 Task: Create a rule from the Recommended list, Task Added to this Project -> add SubTasks in the project TracePlan with SubTasks Gather and Analyse Requirements , Design and Implement Solution , System Test and UAT , Release to Production / Go Live.
Action: Mouse moved to (69, 378)
Screenshot: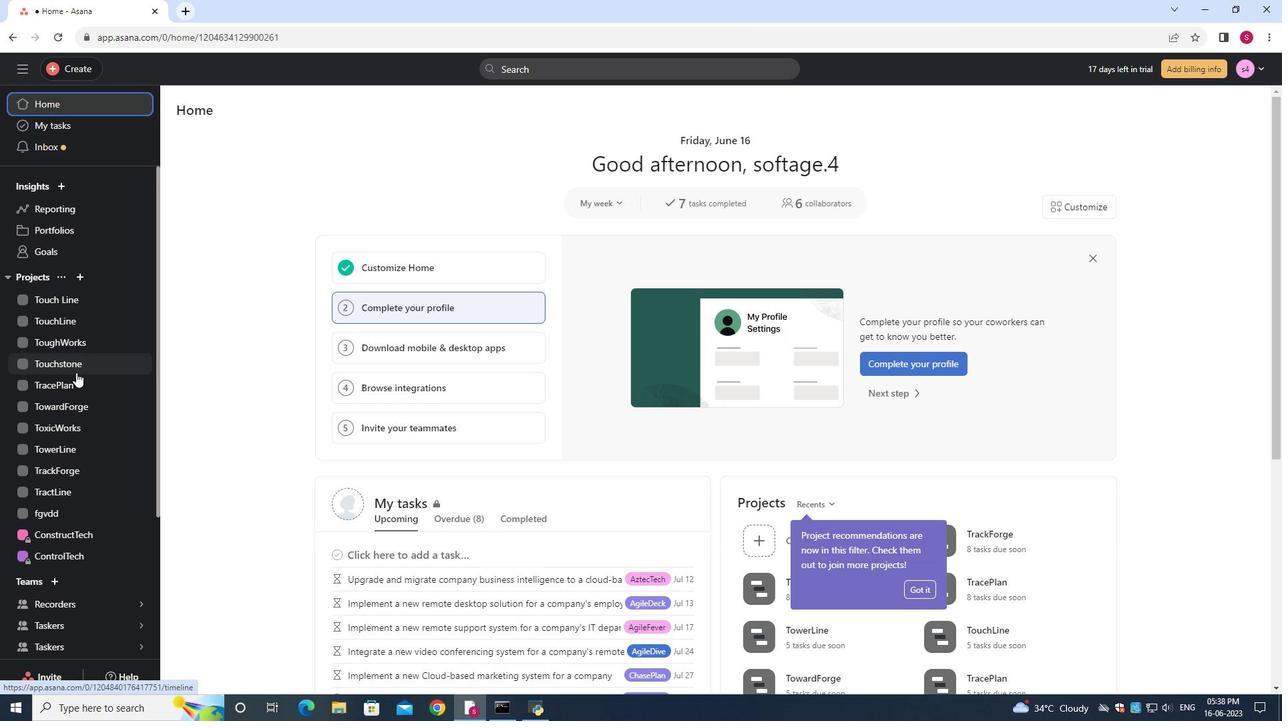
Action: Mouse pressed left at (69, 378)
Screenshot: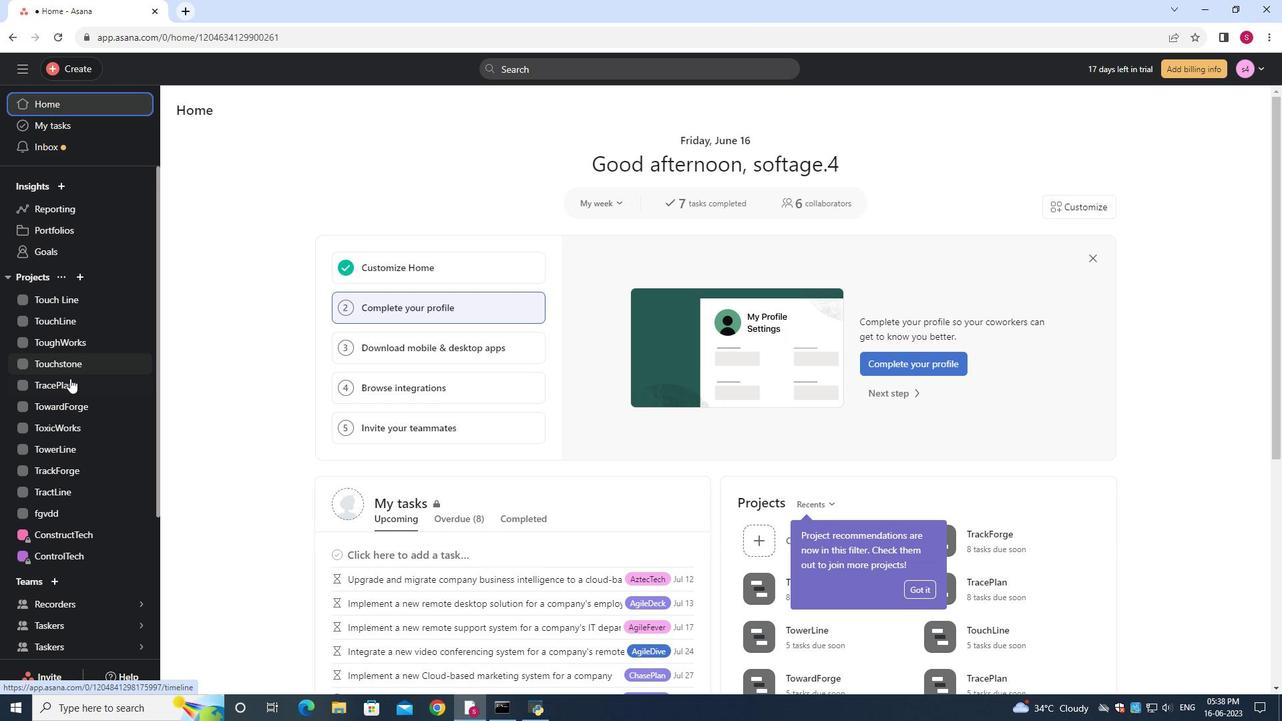 
Action: Mouse moved to (1244, 118)
Screenshot: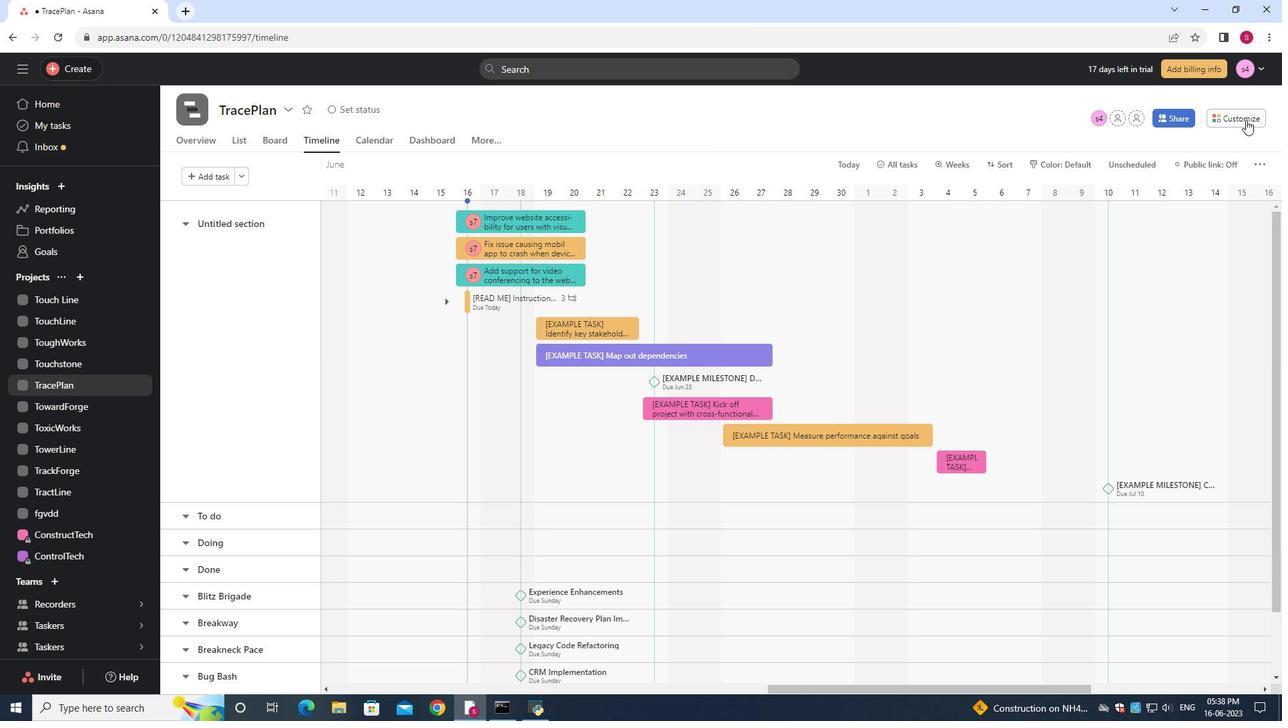 
Action: Mouse pressed left at (1244, 118)
Screenshot: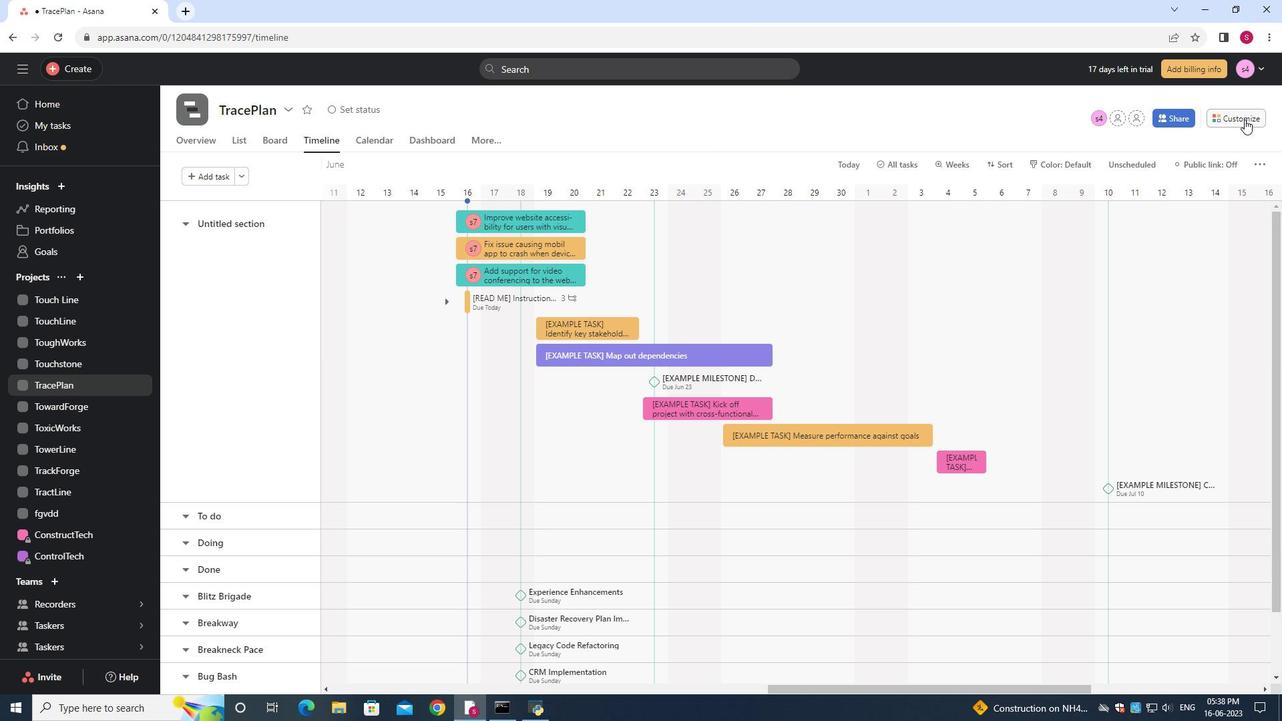 
Action: Mouse moved to (1006, 307)
Screenshot: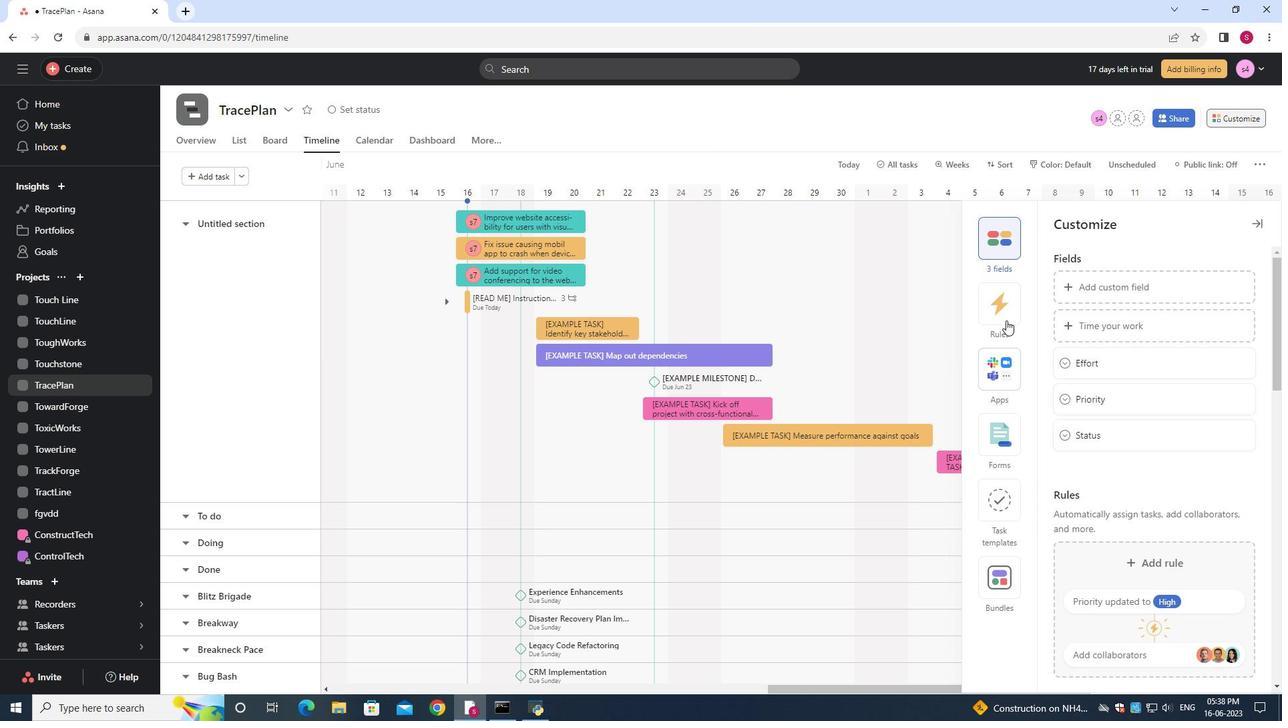 
Action: Mouse pressed left at (1006, 307)
Screenshot: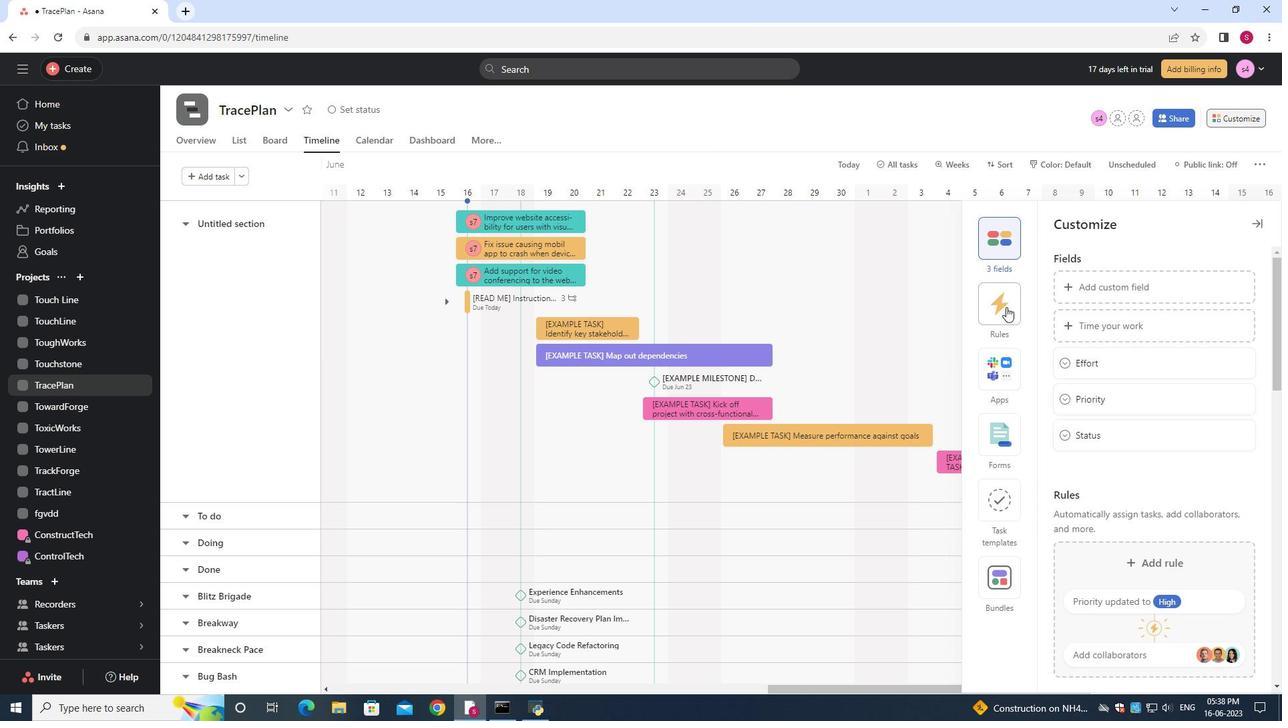 
Action: Mouse moved to (1136, 324)
Screenshot: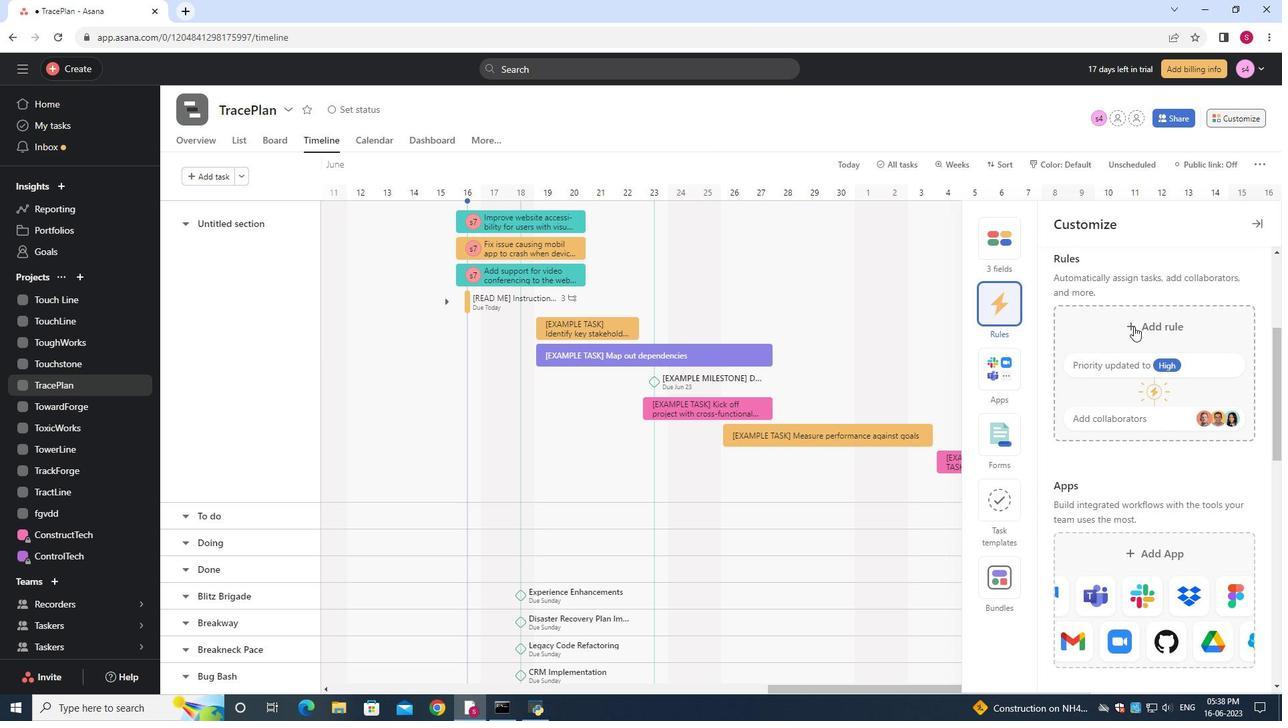 
Action: Mouse pressed left at (1136, 324)
Screenshot: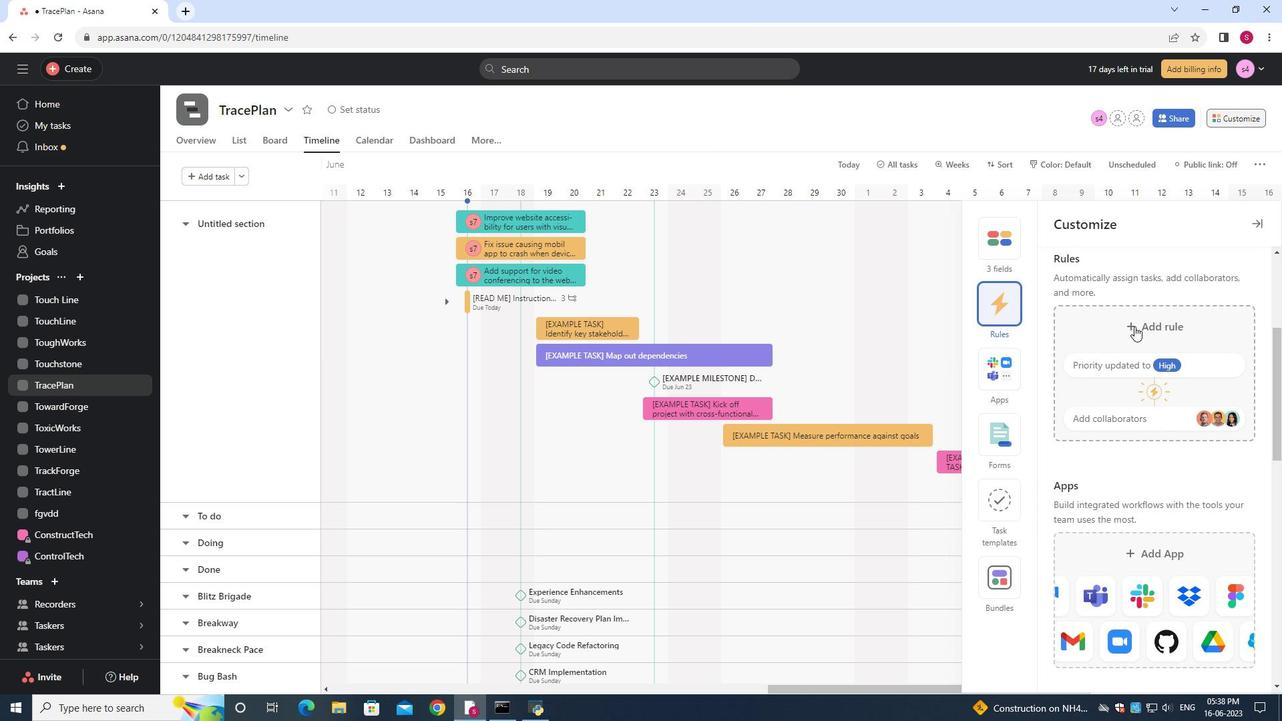 
Action: Mouse moved to (853, 225)
Screenshot: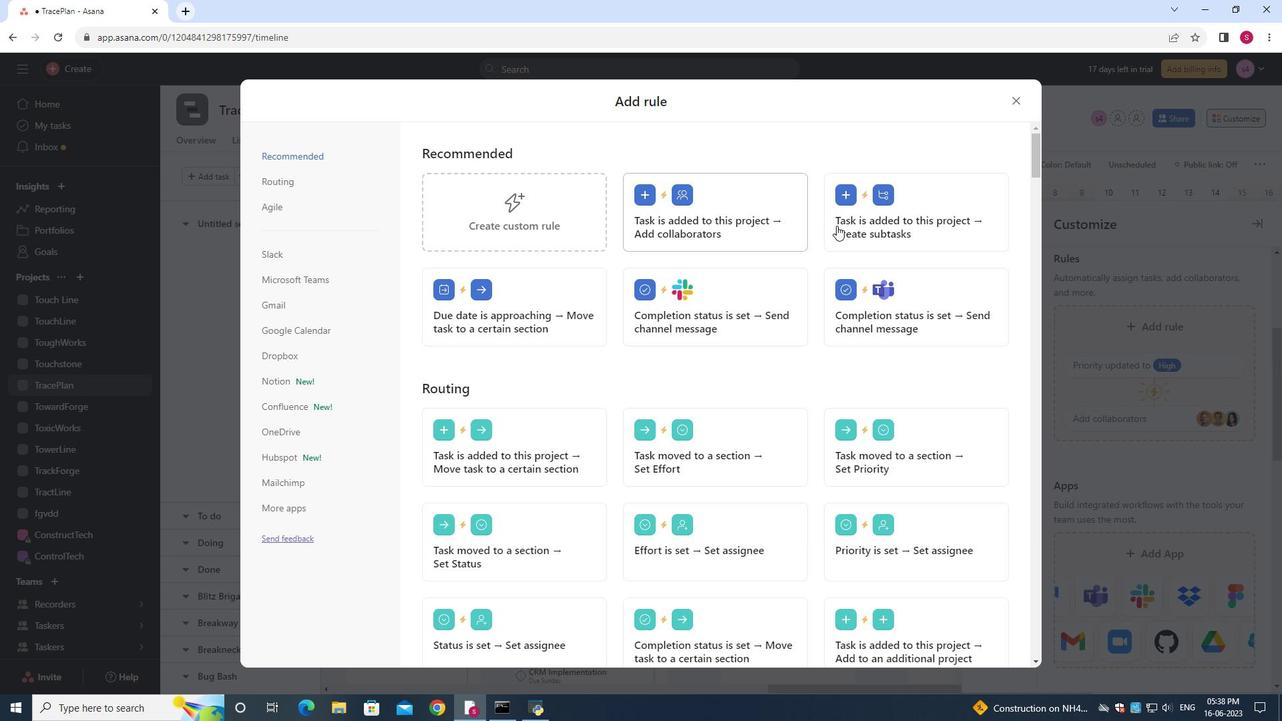 
Action: Mouse pressed left at (853, 225)
Screenshot: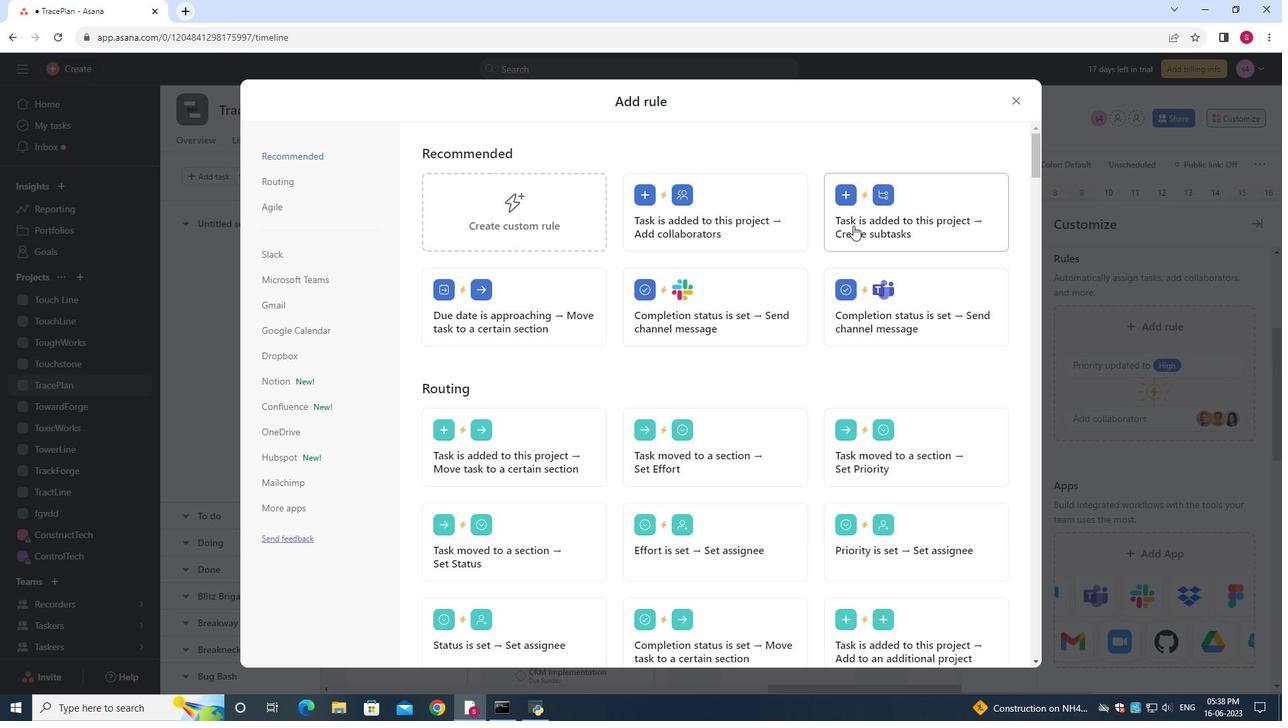 
Action: Mouse moved to (545, 358)
Screenshot: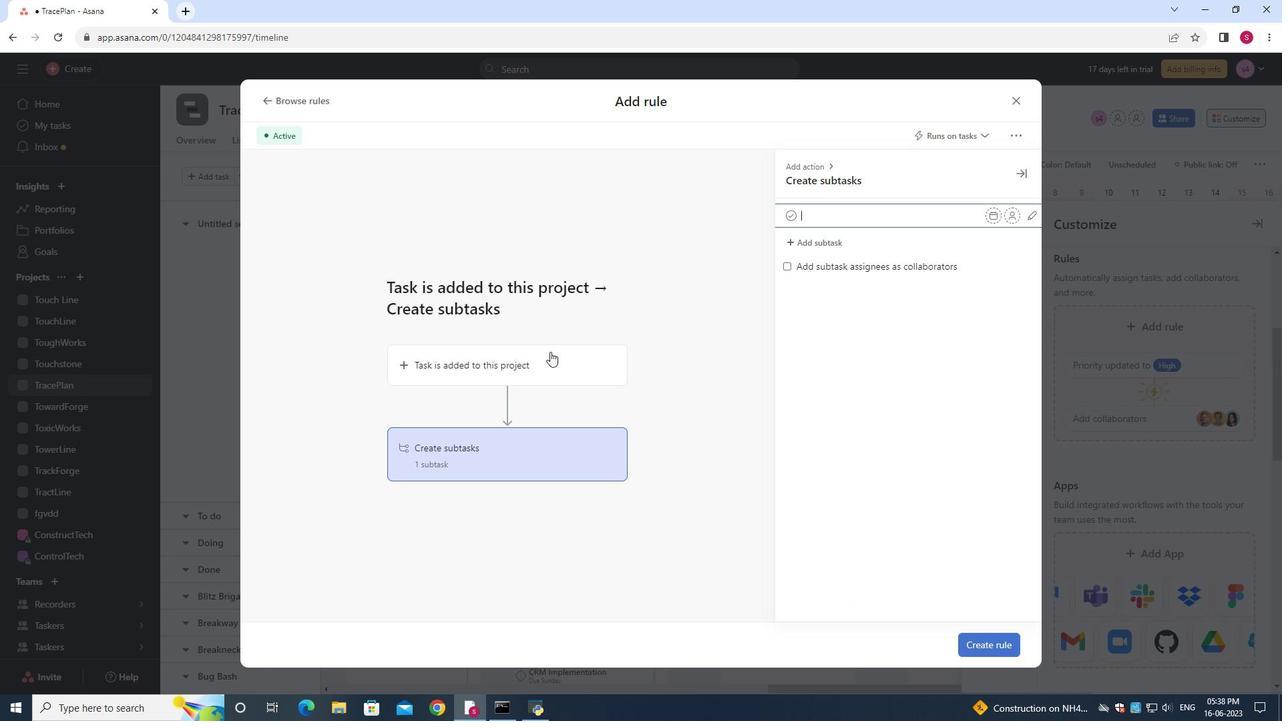 
Action: Mouse pressed left at (545, 358)
Screenshot: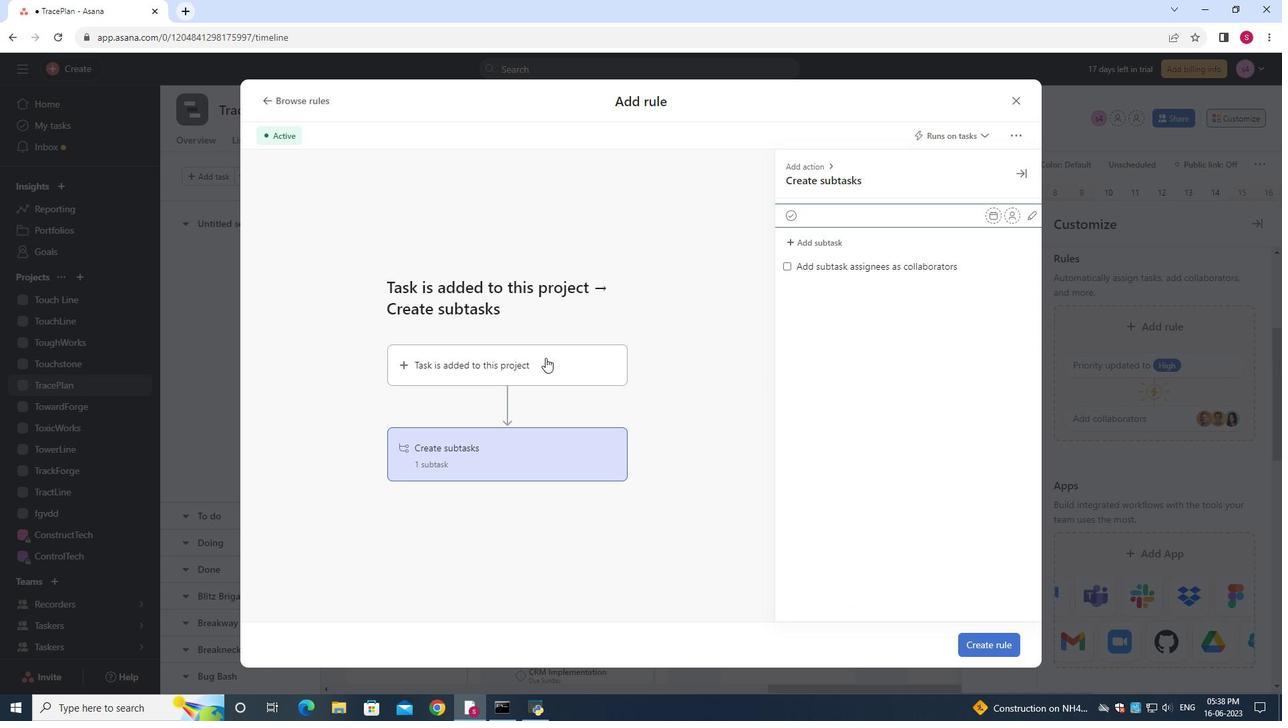 
Action: Mouse moved to (841, 241)
Screenshot: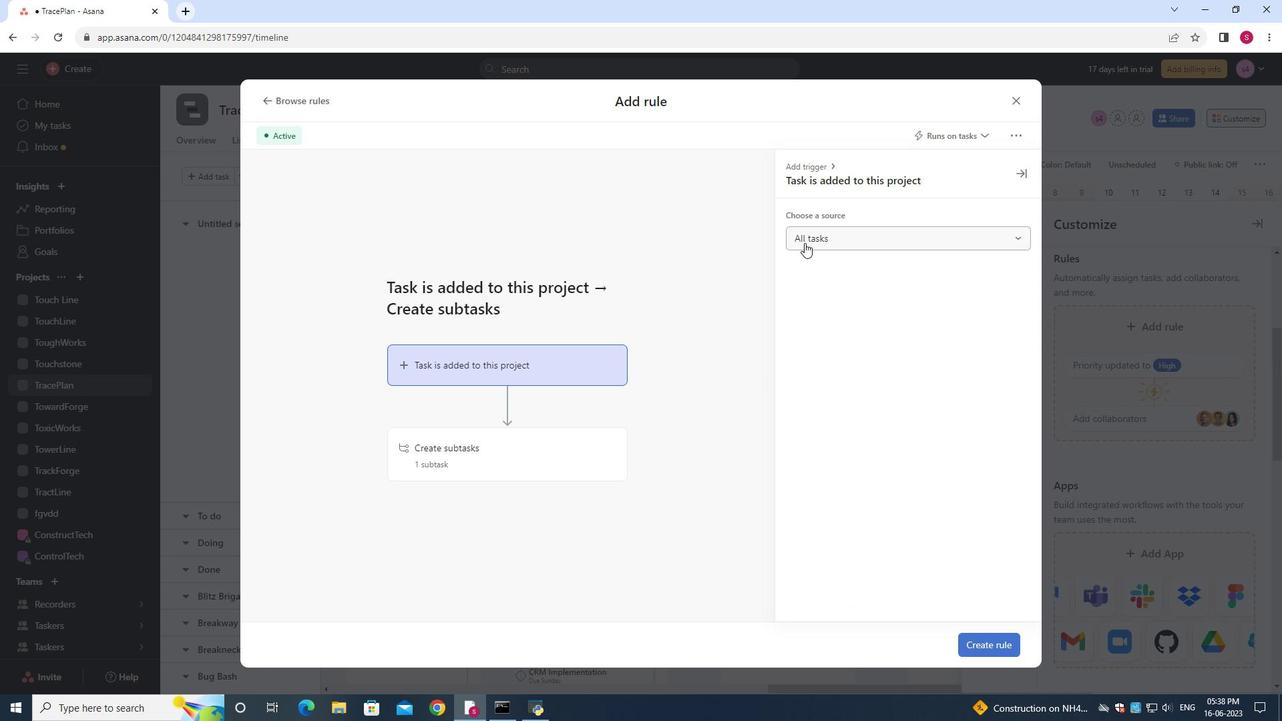 
Action: Mouse pressed left at (841, 241)
Screenshot: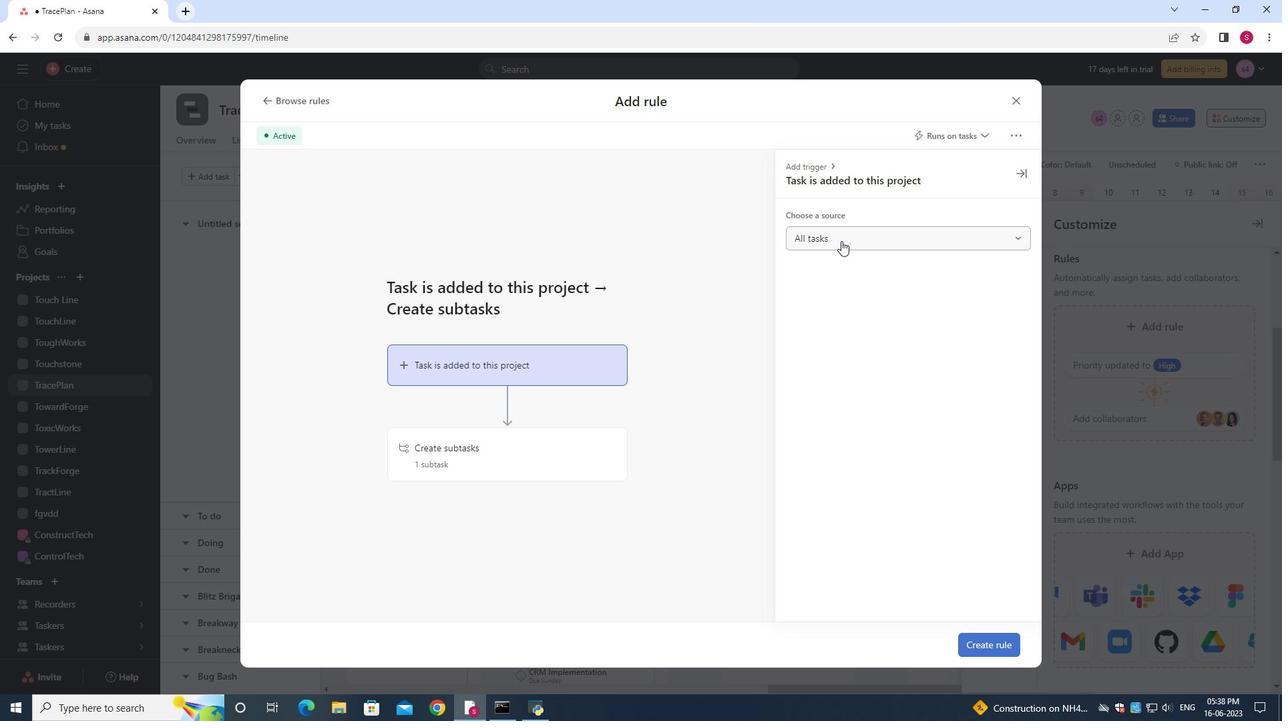
Action: Mouse pressed left at (841, 241)
Screenshot: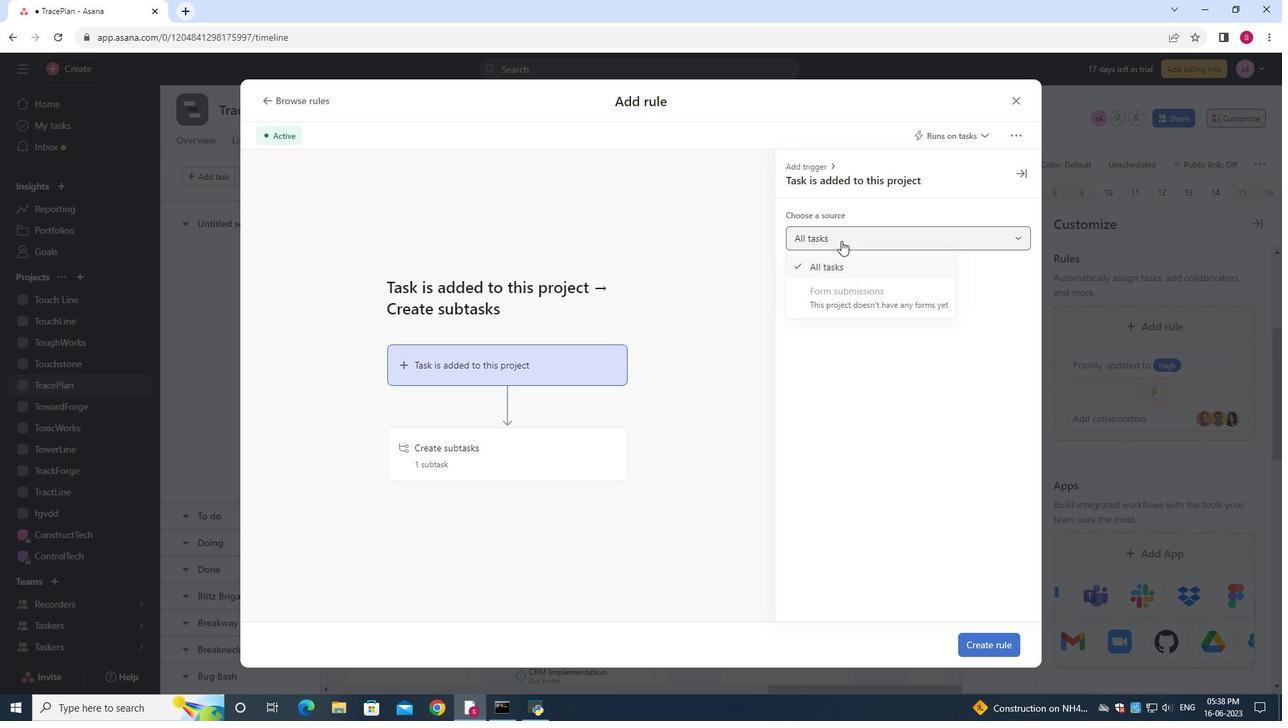 
Action: Mouse pressed left at (841, 241)
Screenshot: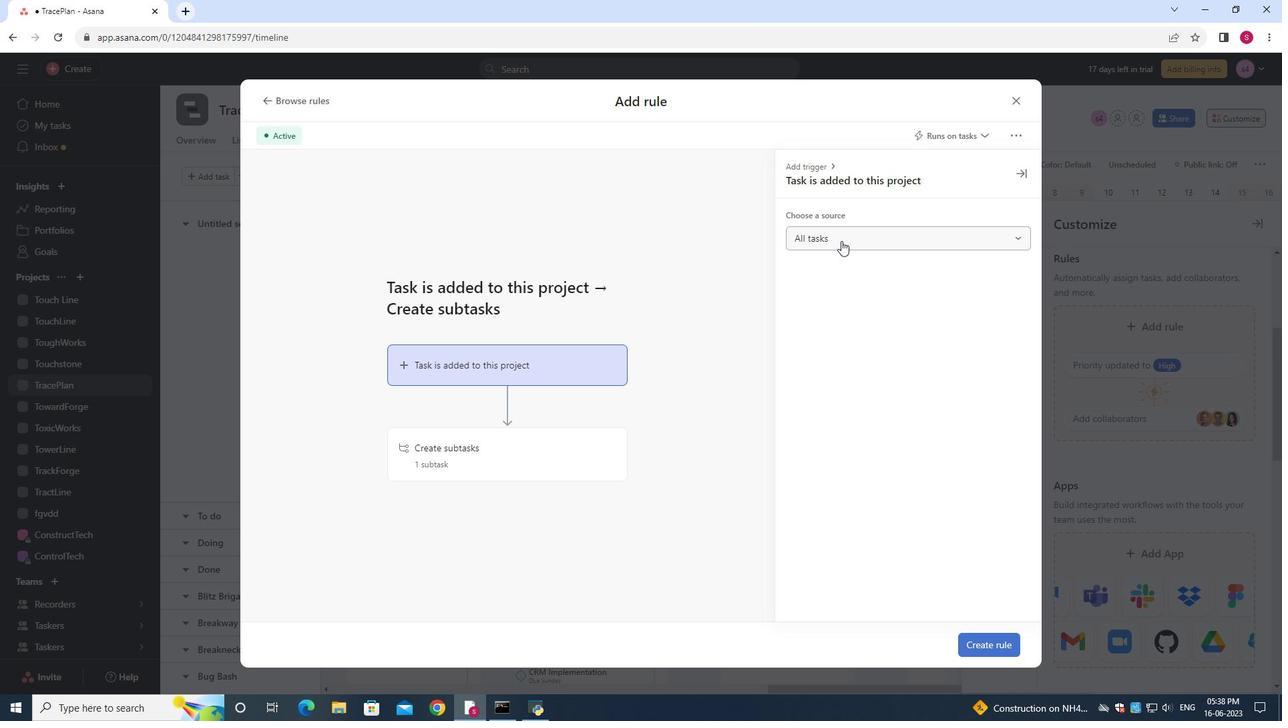 
Action: Mouse pressed left at (841, 241)
Screenshot: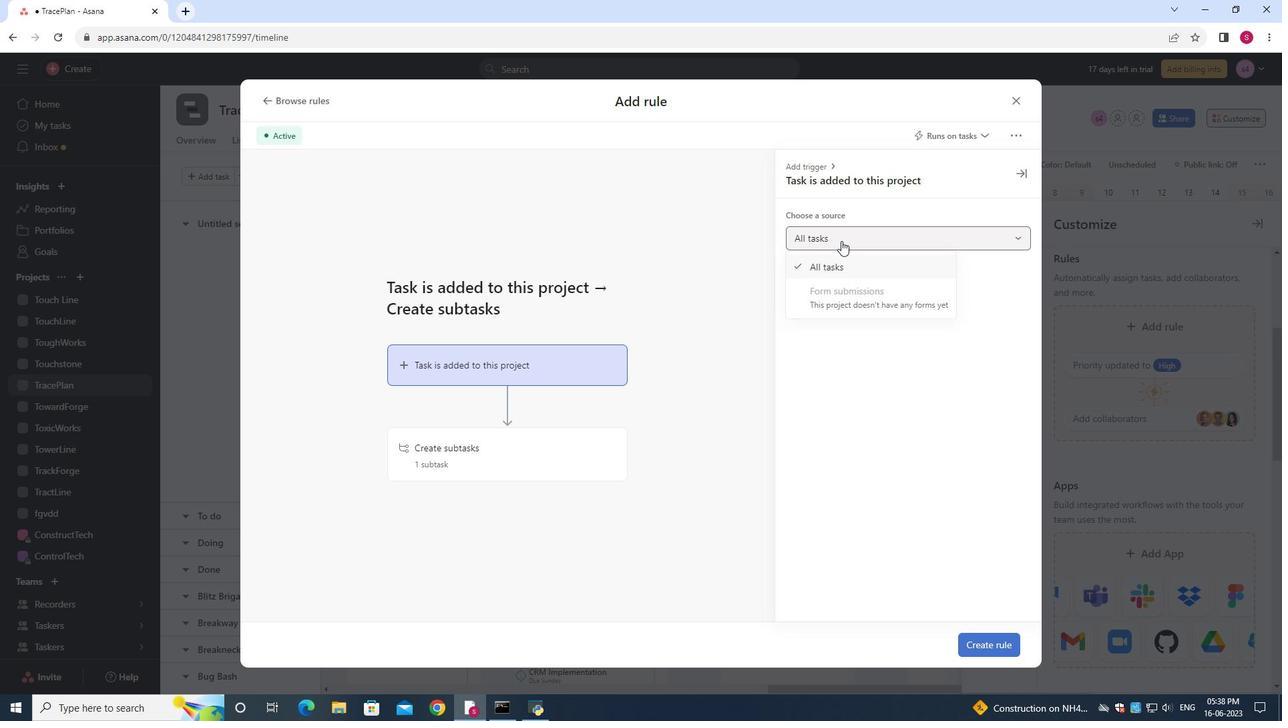 
Action: Mouse moved to (460, 453)
Screenshot: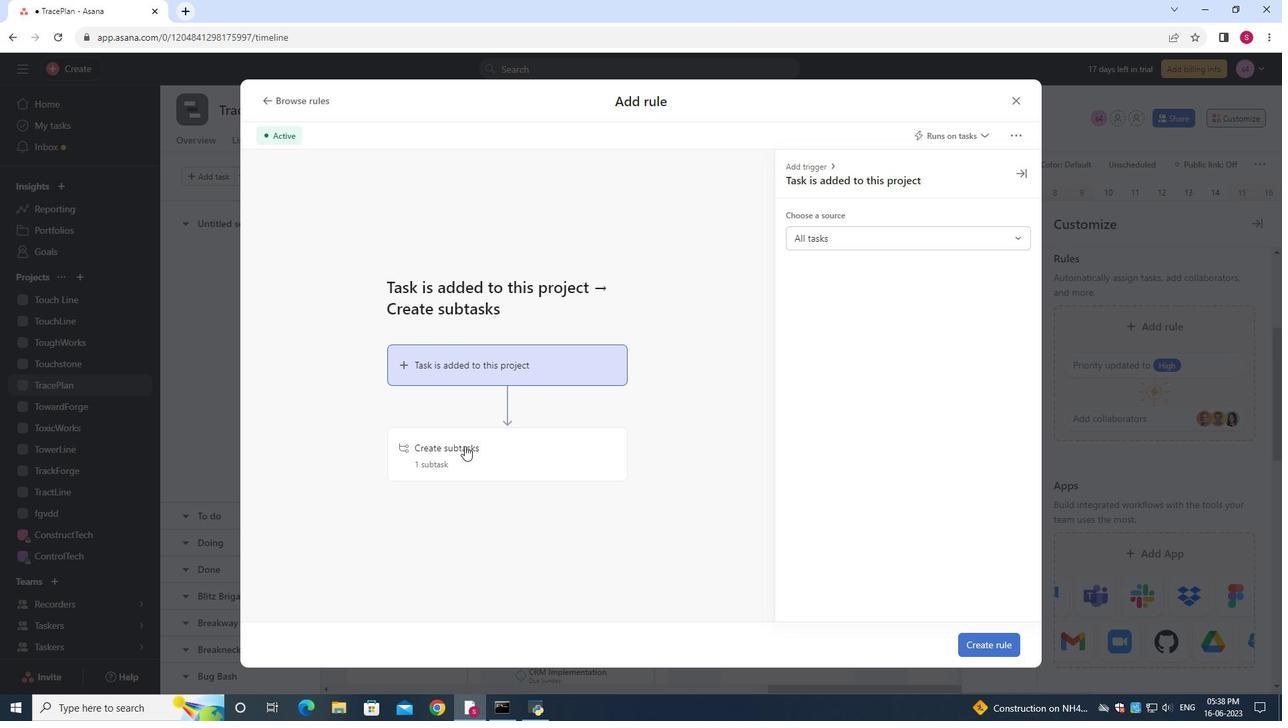 
Action: Mouse pressed left at (460, 453)
Screenshot: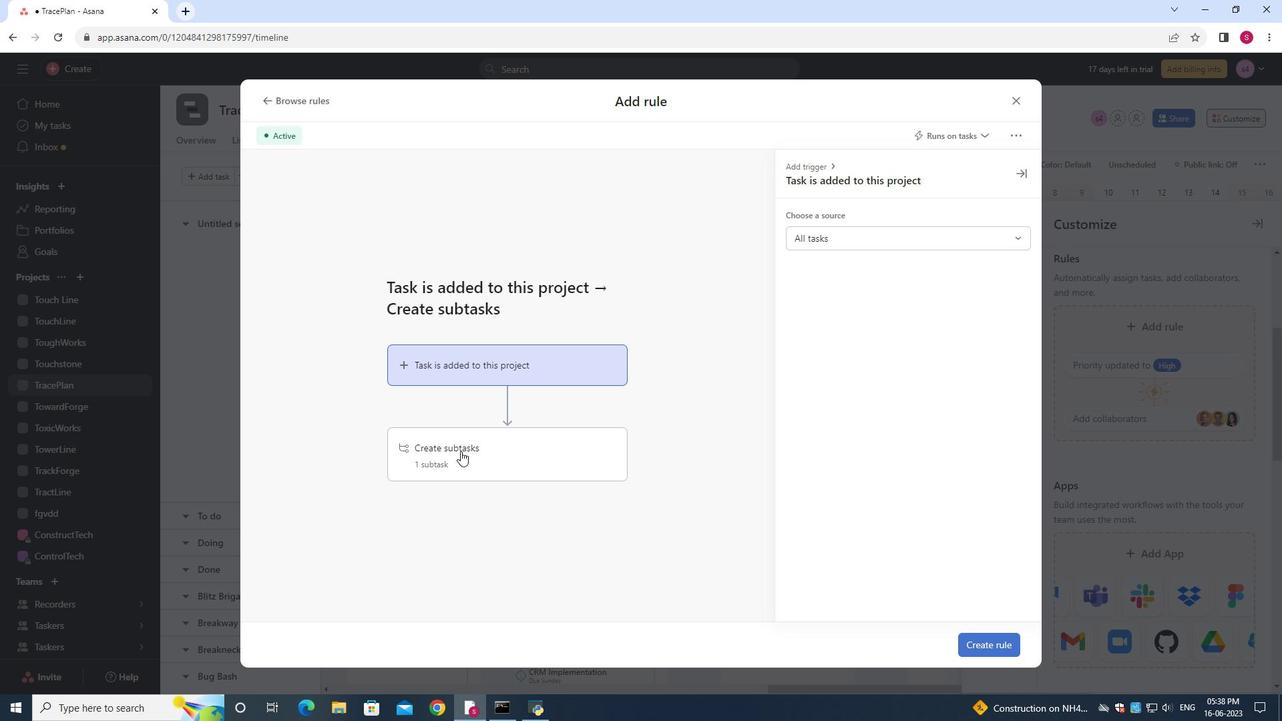 
Action: Mouse moved to (815, 217)
Screenshot: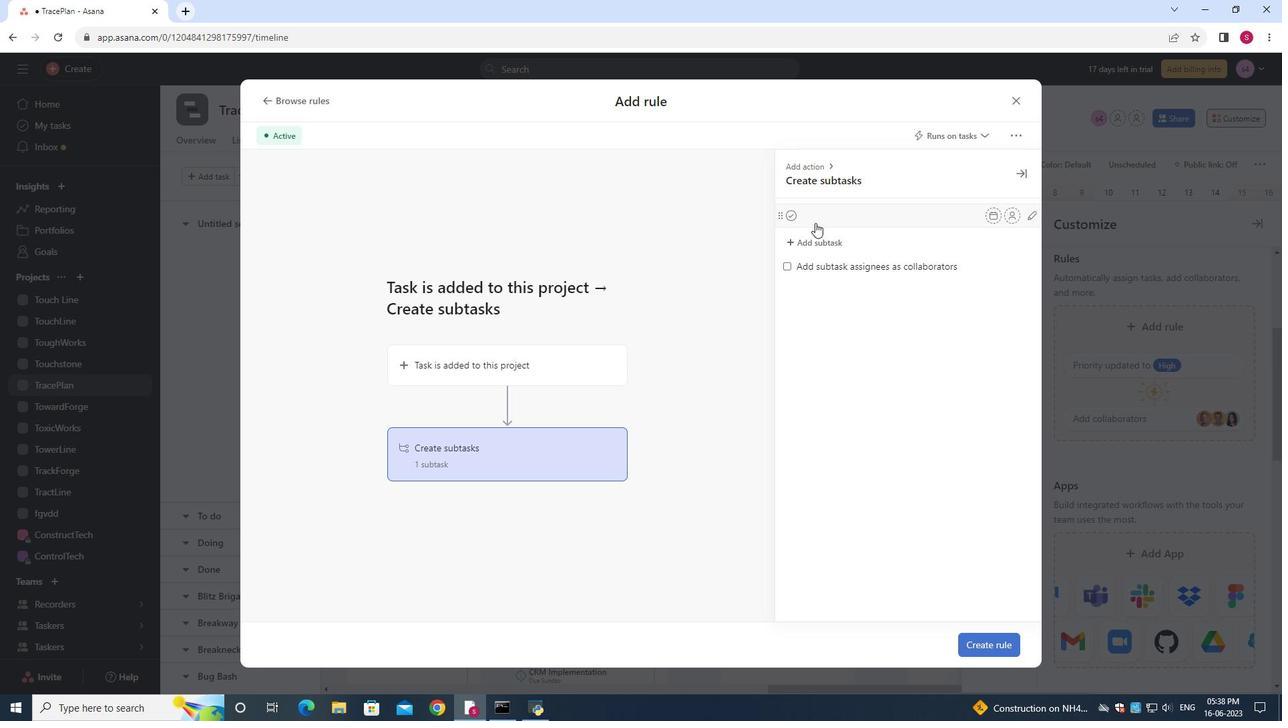 
Action: Mouse pressed left at (815, 217)
Screenshot: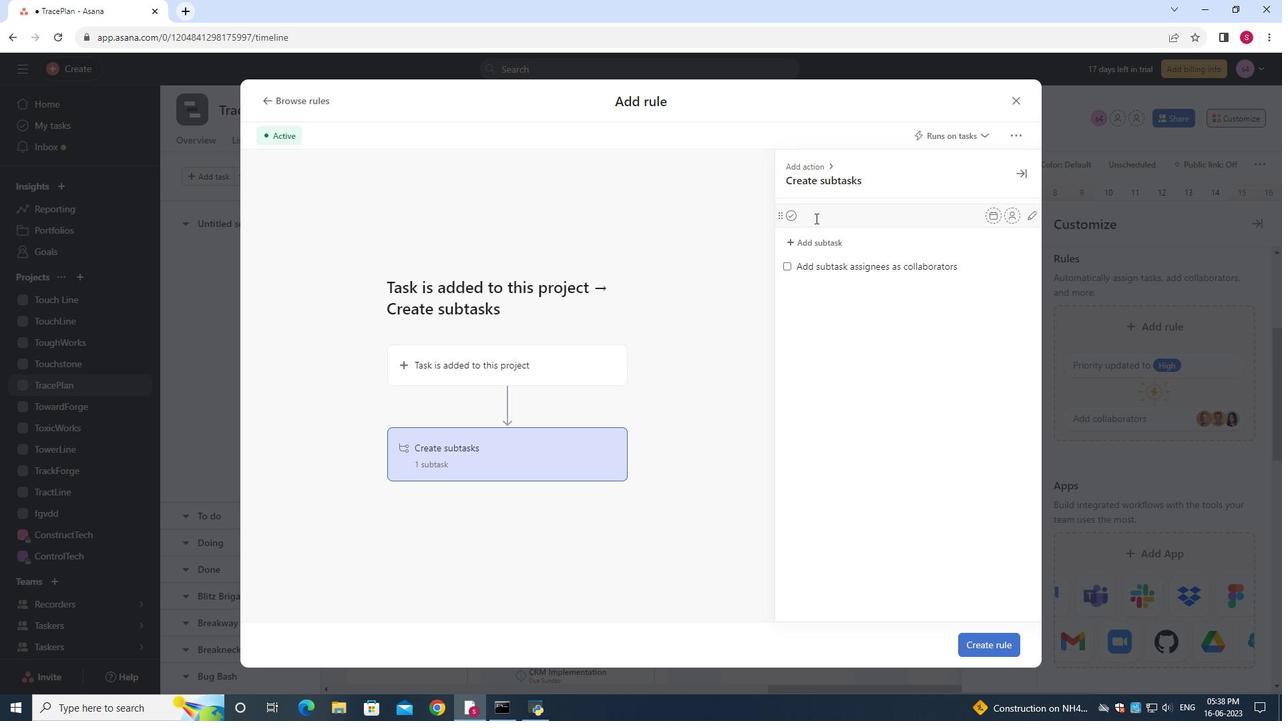 
Action: Mouse moved to (815, 217)
Screenshot: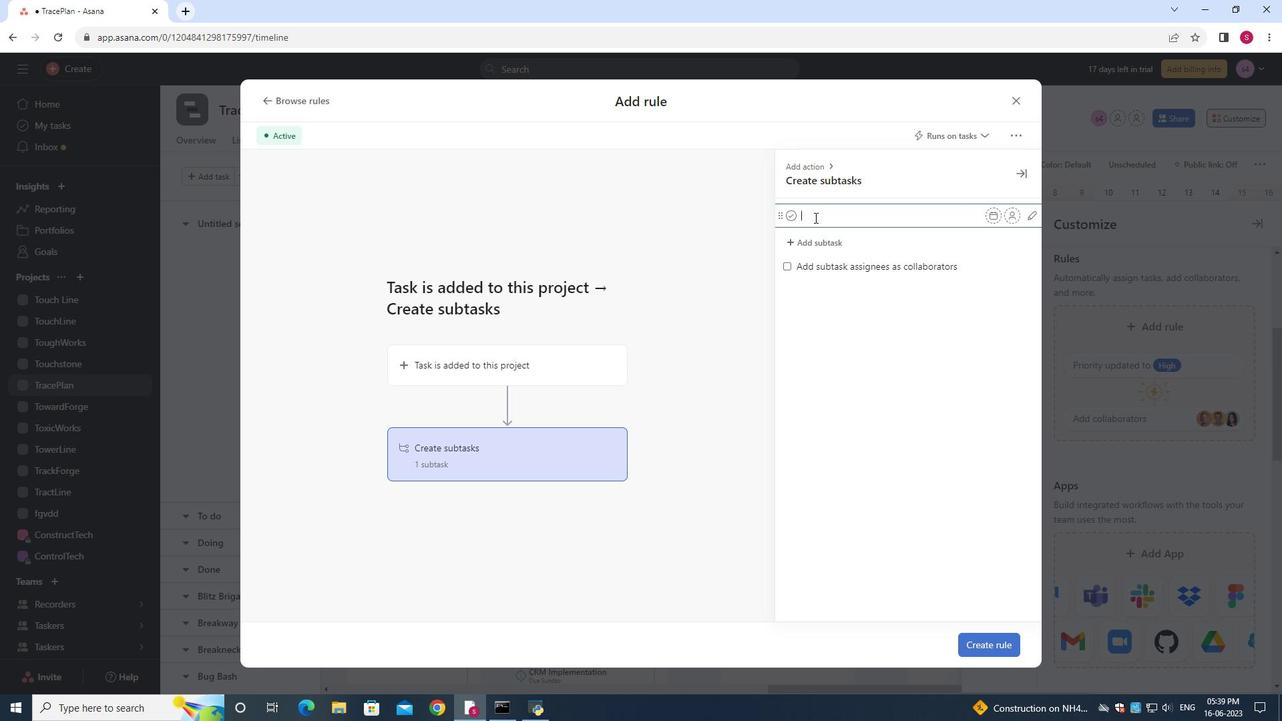 
Action: Key pressed <Key.shift><Key.shift><Key.shift><Key.shift><Key.shift><Key.shift><Key.shift><Key.shift><Key.shift><Key.shift><Key.shift><Key.shift><Key.shift><Key.shift><Key.shift><Key.shift><Key.shift><Key.shift><Key.shift><Key.shift><Key.shift><Key.shift><Key.shift><Key.shift><Key.shift><Key.shift><Key.shift><Key.shift><Key.shift><Key.shift><Key.shift><Key.shift><Key.shift><Key.shift><Key.shift><Key.shift><Key.shift><Key.shift><Key.shift><Key.shift><Key.shift><Key.shift><Key.shift><Key.shift><Key.shift><Key.shift><Key.shift><Key.shift><Key.shift><Key.shift><Key.shift><Key.shift><Key.shift><Key.shift><Key.shift><Key.shift><Key.shift><Key.shift><Key.shift><Key.shift><Key.shift>Gather<Key.space>and<Key.space><Key.shift>Analyse<Key.space><Key.shift>Requirements<Key.enter><Key.shift>Design<Key.space>and<Key.space><Key.shift>Implement<Key.space><Key.shift>Solution<Key.enter><Key.shift><Key.shift><Key.shift><Key.shift><Key.shift><Key.shift><Key.shift><Key.shift><Key.shift><Key.shift><Key.shift><Key.shift><Key.shift><Key.shift><Key.shift><Key.shift>System<Key.space><Key.shift>Test<Key.space>and<Key.shift><Key.space><Key.shift>UTA<Key.enter><Key.shift><Key.shift><Key.shift><Key.shift><Key.shift><Key.shift><Key.shift><Key.shift><Key.shift><Key.shift><Key.shift><Key.shift><Key.shift><Key.shift><Key.shift><Key.shift><Key.shift><Key.shift><Key.shift><Key.shift>Release<Key.space>to<Key.space><Key.shift>Production<Key.space>/<Key.space><Key.shift><Key.shift><Key.shift><Key.shift><Key.shift><Key.shift><Key.shift><Key.shift><Key.shift><Key.shift><Key.shift><Key.shift><Key.shift>Go<Key.space><Key.shift>Live
Screenshot: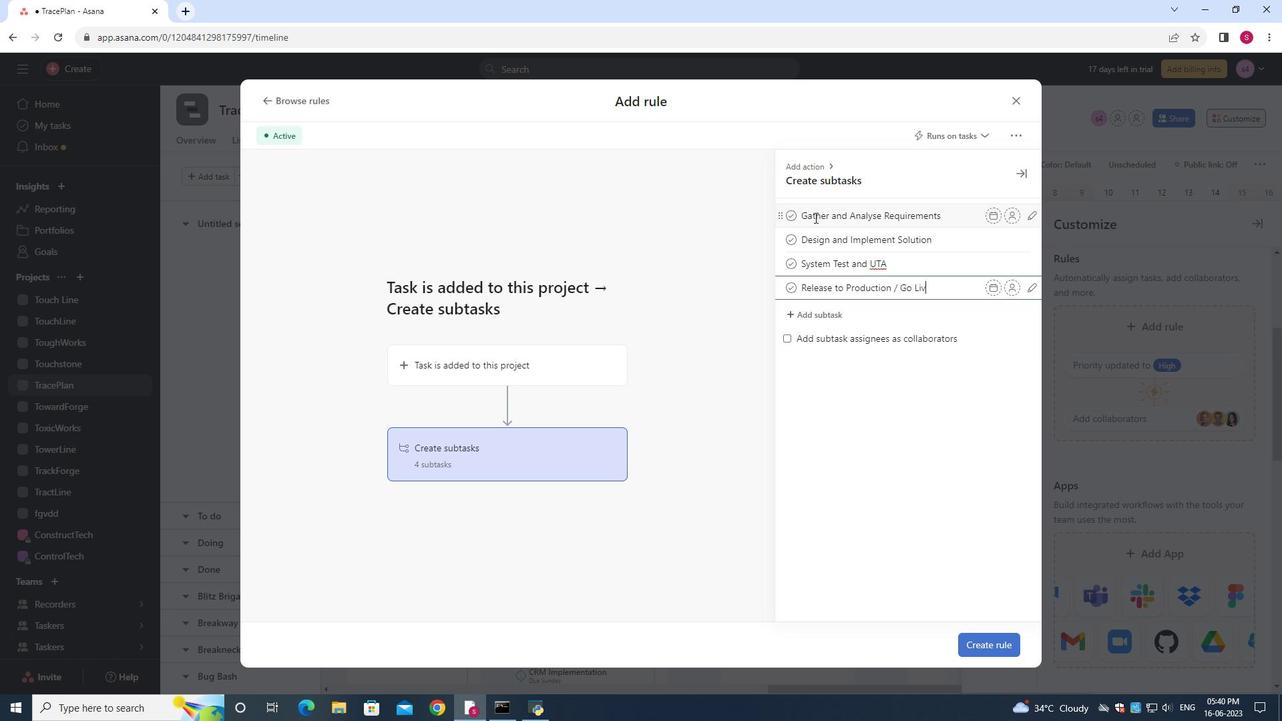 
Action: Mouse moved to (989, 644)
Screenshot: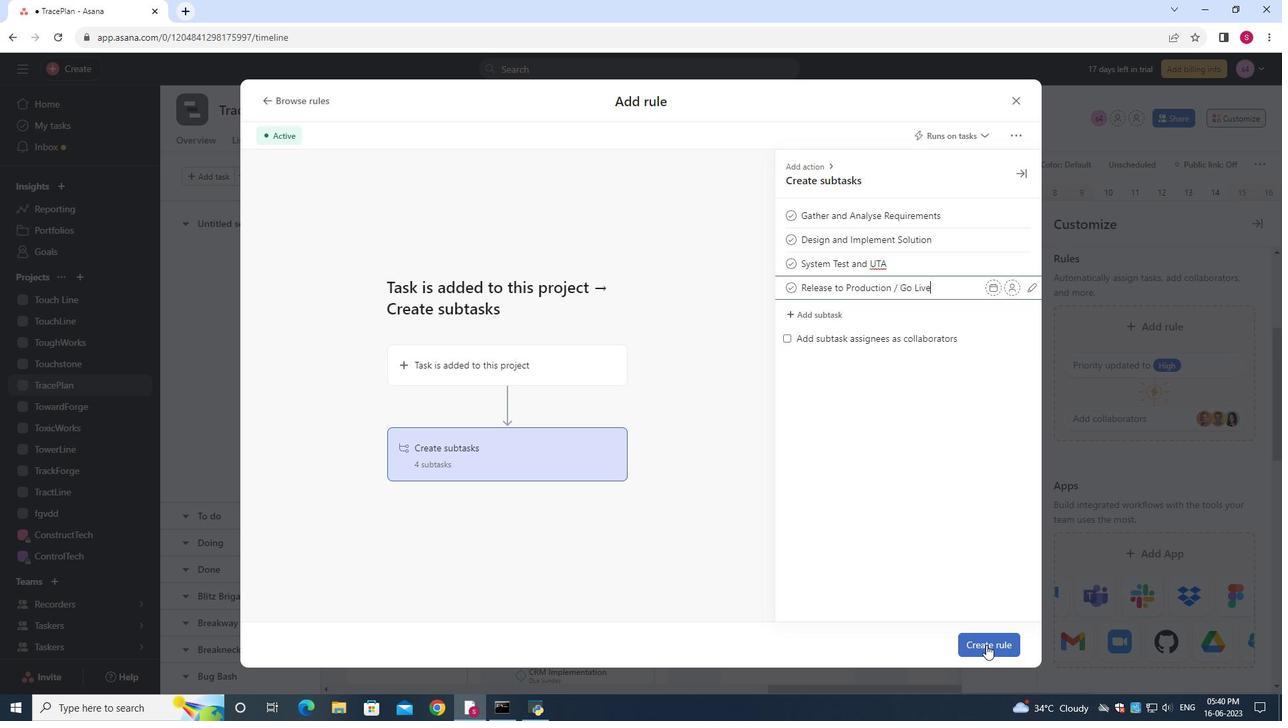 
Action: Mouse pressed left at (989, 644)
Screenshot: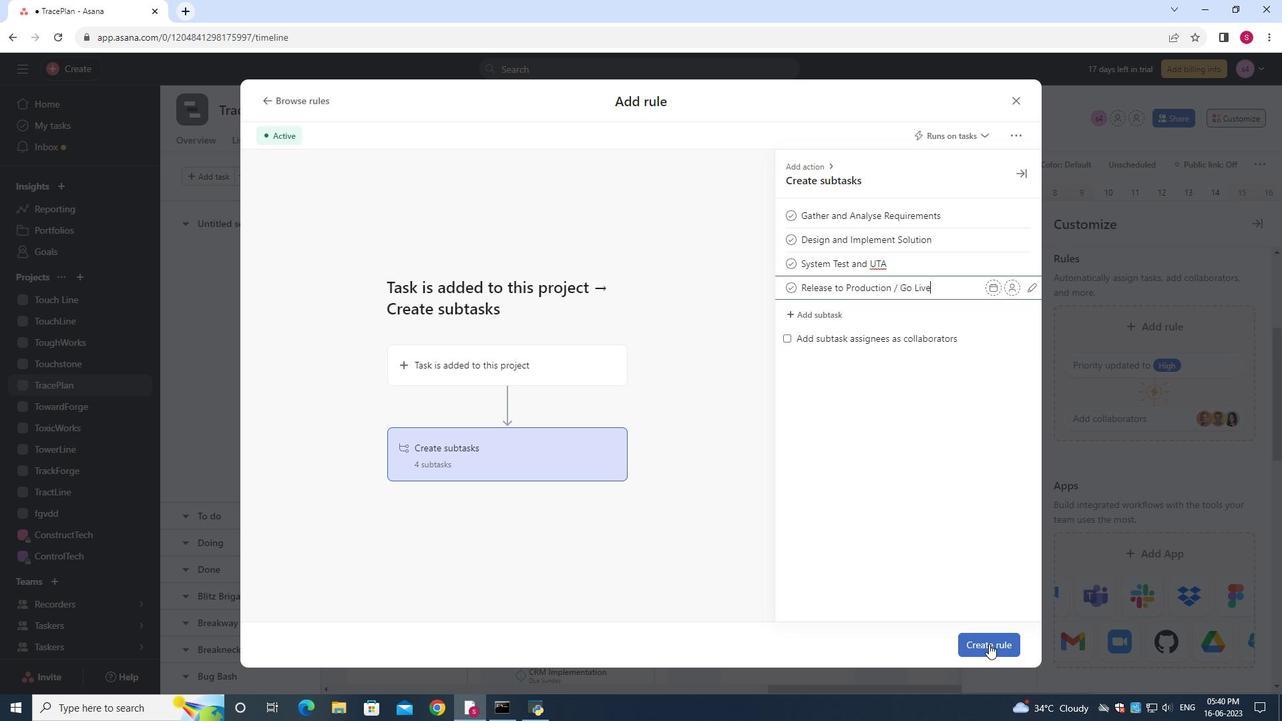
Action: Mouse moved to (839, 473)
Screenshot: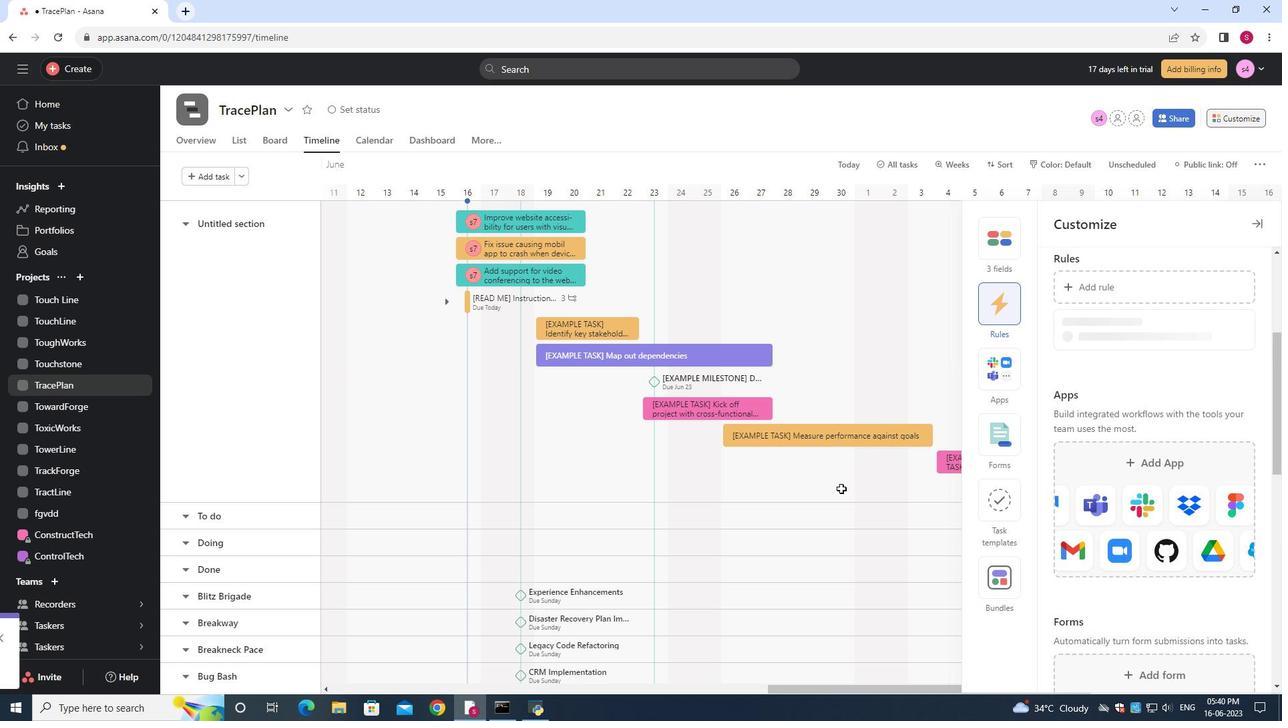 
